 Task: Use the formula "IFERROR" in spreadsheet "Project portfolio".
Action: Mouse pressed left at (212, 394)
Screenshot: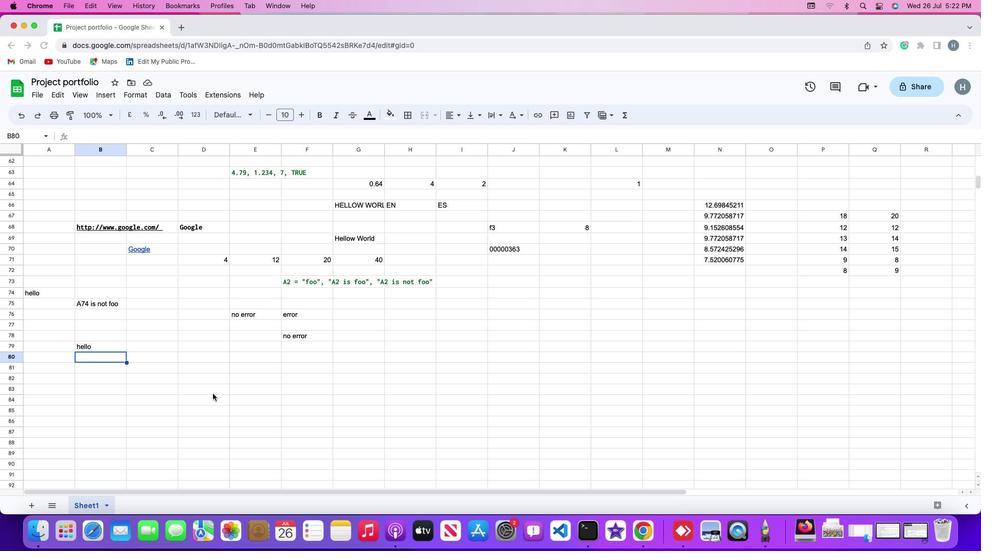 
Action: Mouse moved to (150, 360)
Screenshot: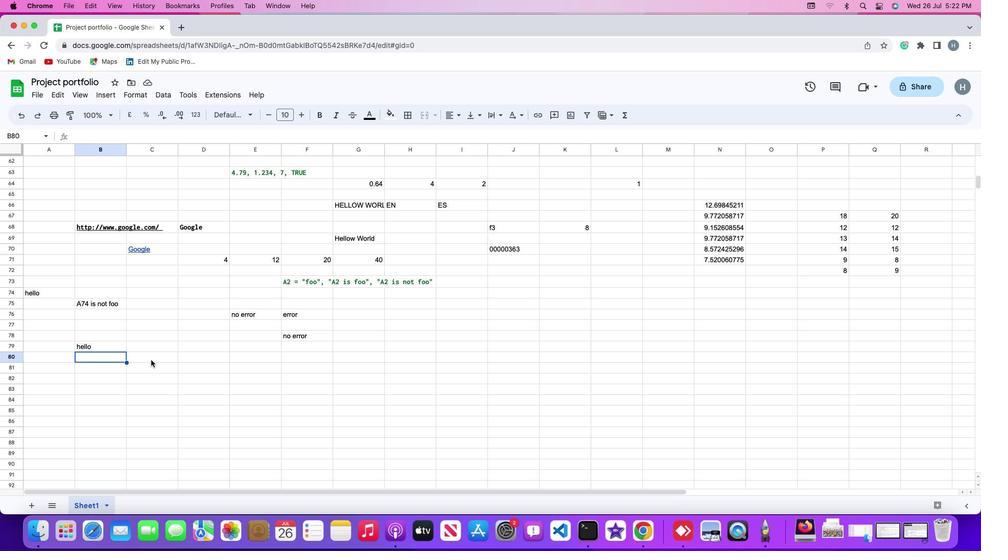 
Action: Mouse pressed left at (150, 360)
Screenshot: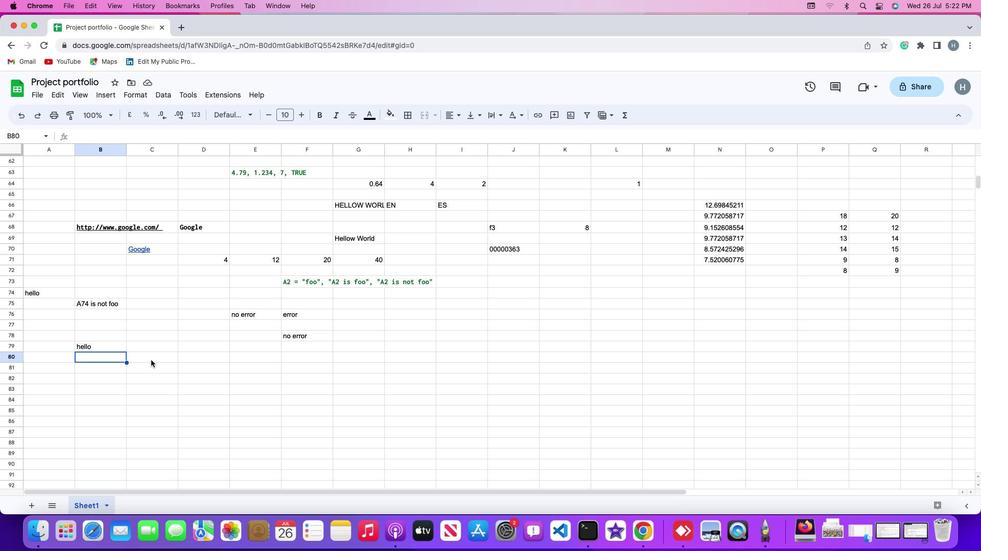 
Action: Mouse moved to (107, 94)
Screenshot: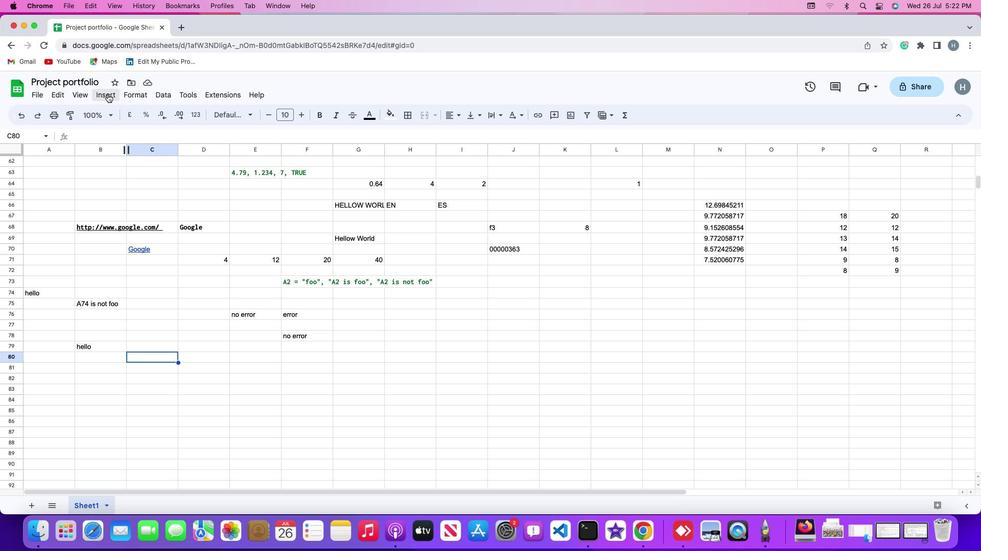 
Action: Mouse pressed left at (107, 94)
Screenshot: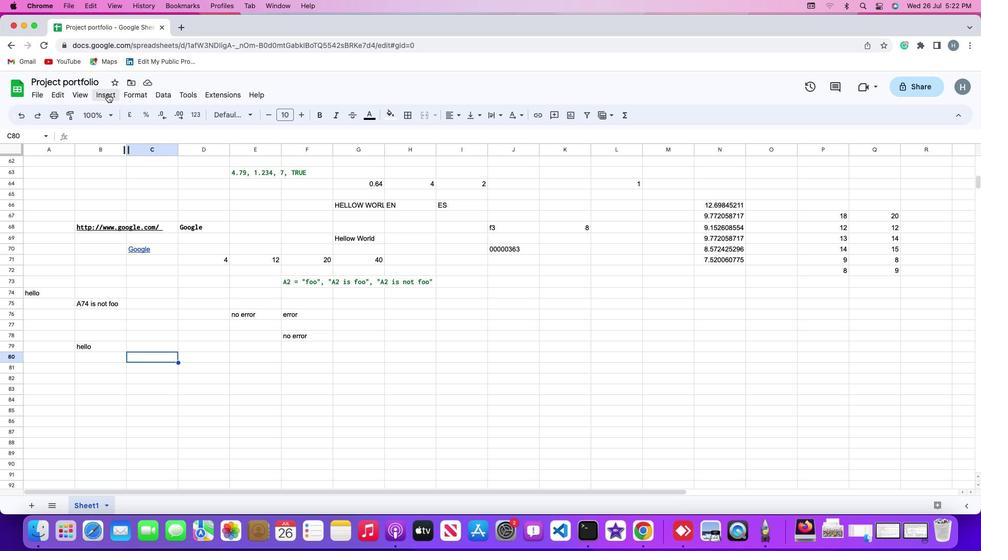 
Action: Mouse moved to (149, 258)
Screenshot: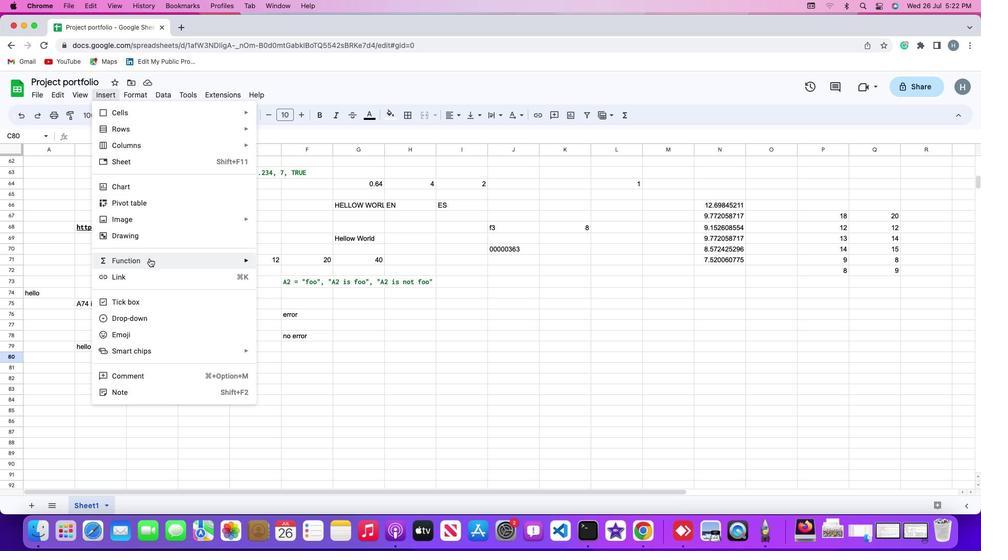 
Action: Mouse pressed left at (149, 258)
Screenshot: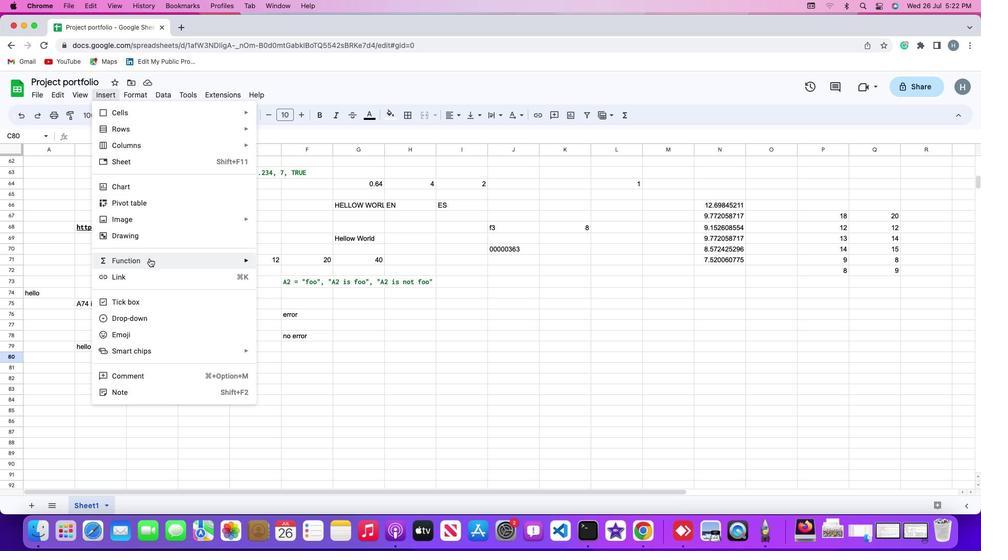 
Action: Mouse moved to (277, 214)
Screenshot: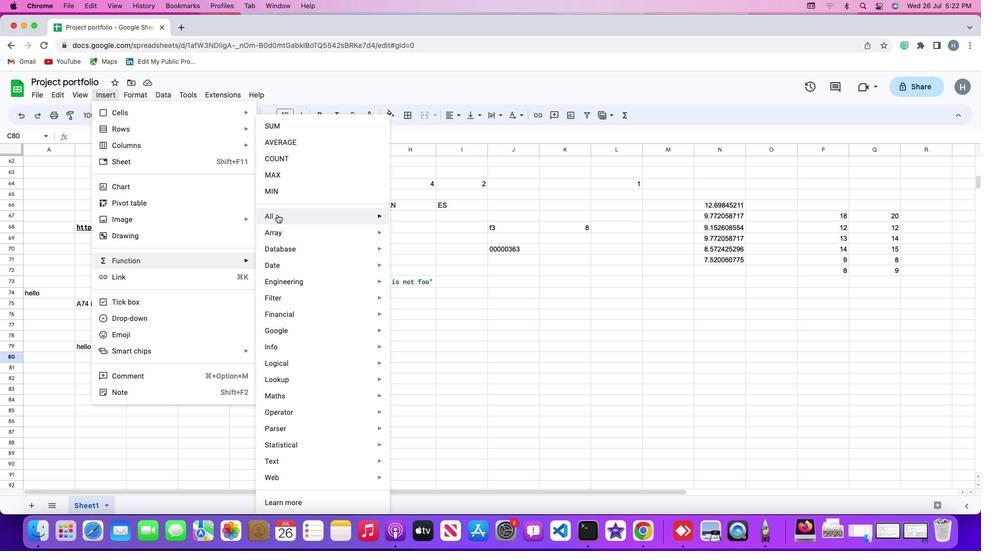 
Action: Mouse pressed left at (277, 214)
Screenshot: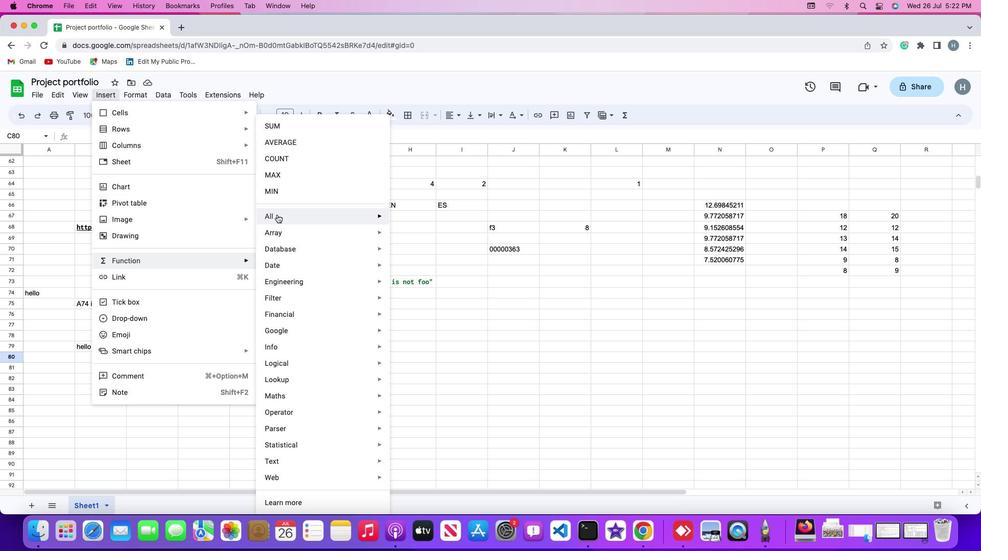 
Action: Mouse moved to (421, 431)
Screenshot: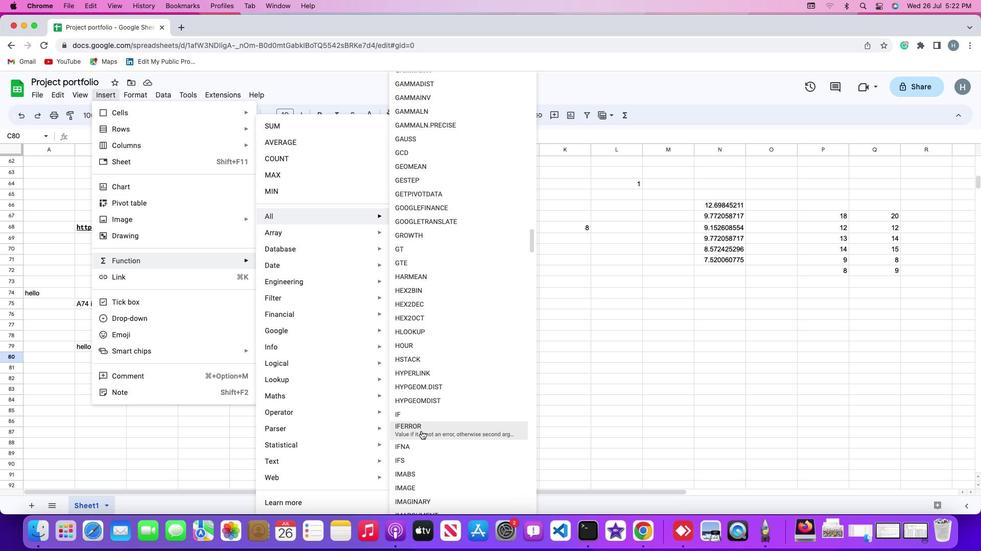 
Action: Mouse pressed left at (421, 431)
Screenshot: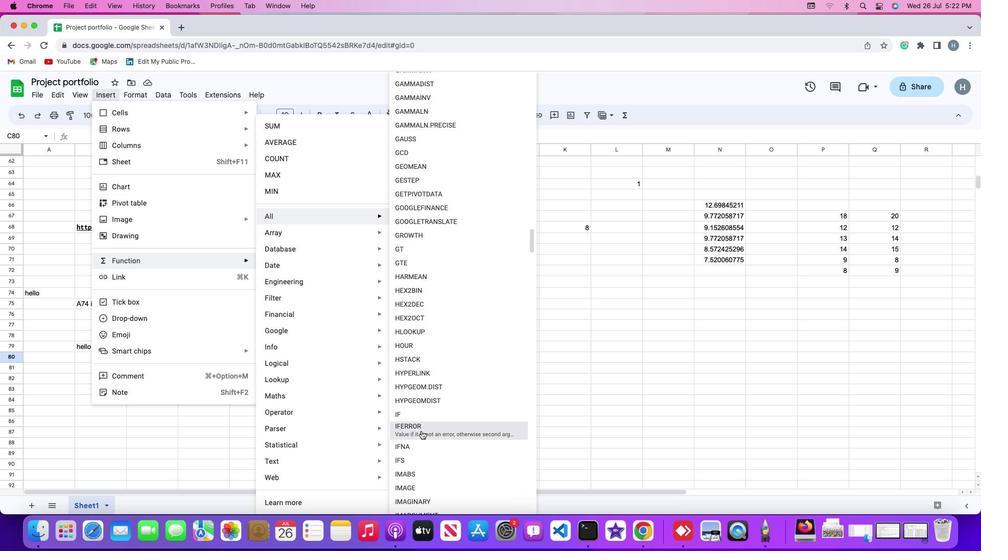 
Action: Mouse moved to (27, 289)
Screenshot: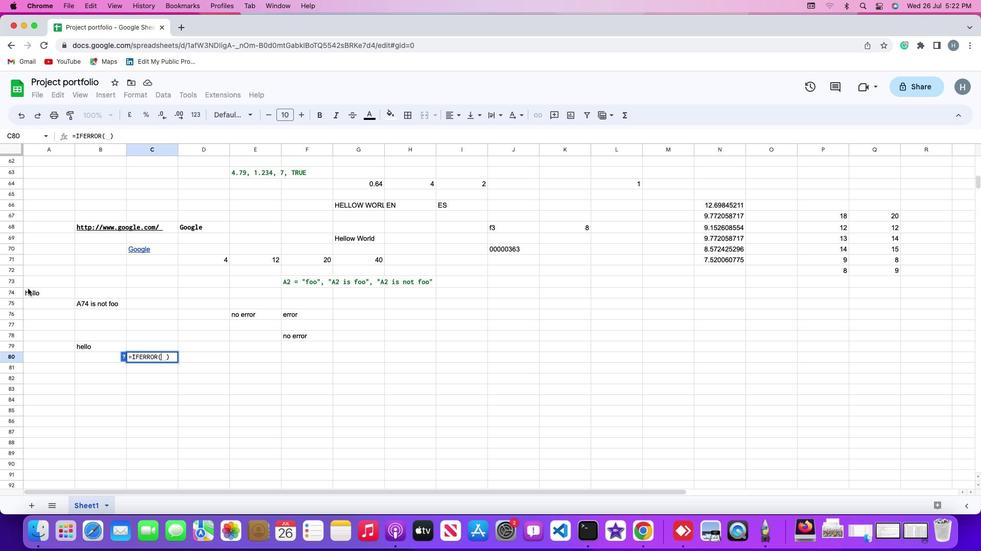 
Action: Mouse pressed left at (27, 289)
Screenshot: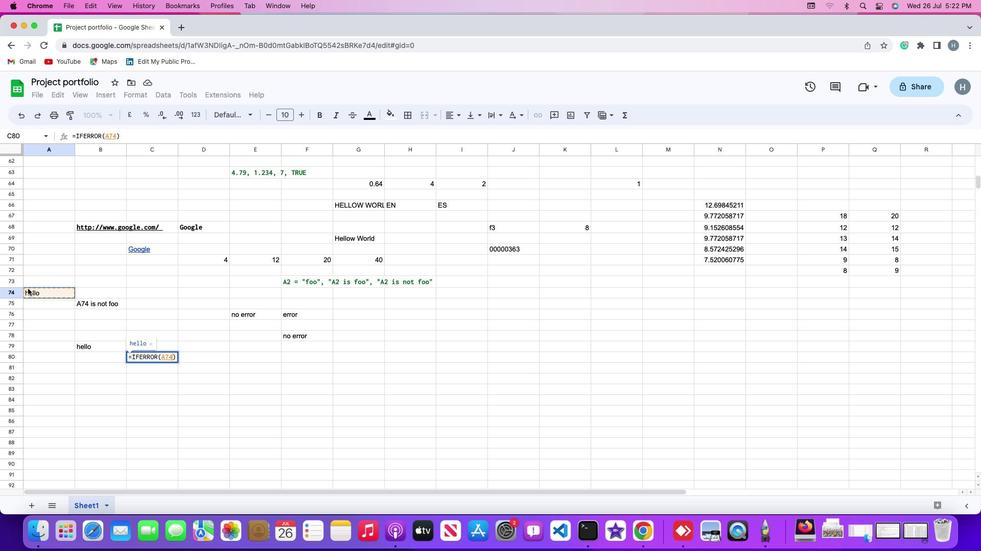 
Action: Mouse moved to (40, 305)
Screenshot: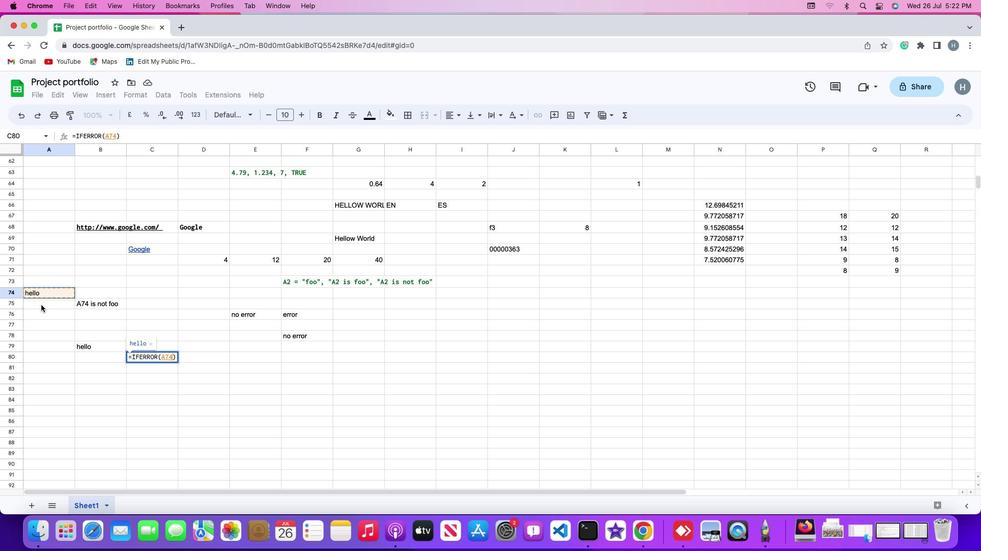 
Action: Key pressed ','
Screenshot: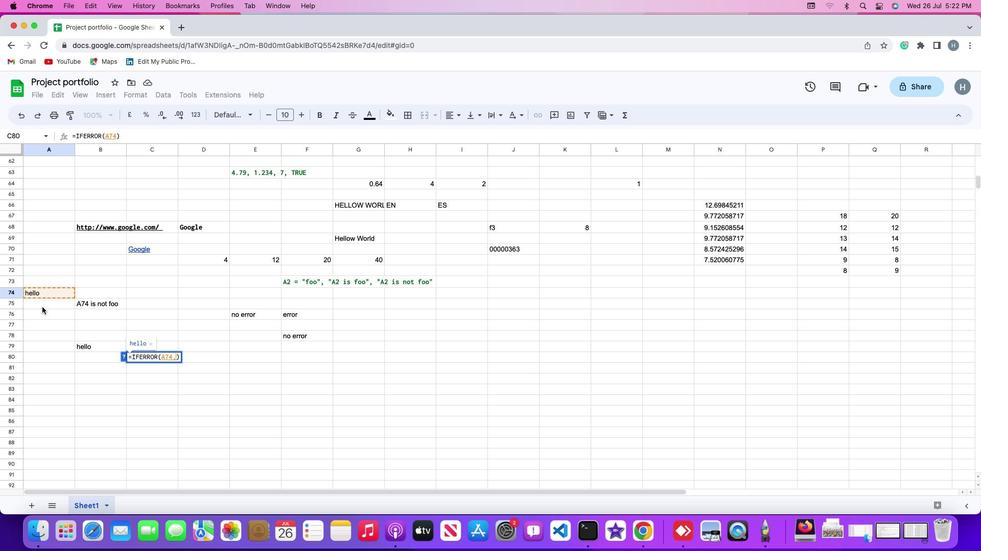
Action: Mouse moved to (53, 314)
Screenshot: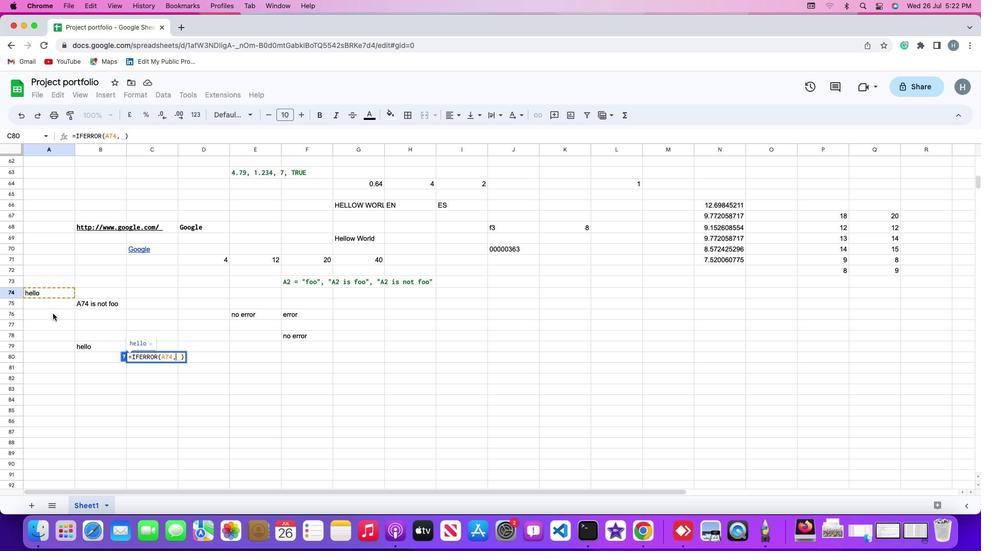
Action: Key pressed Key.shift_r
Screenshot: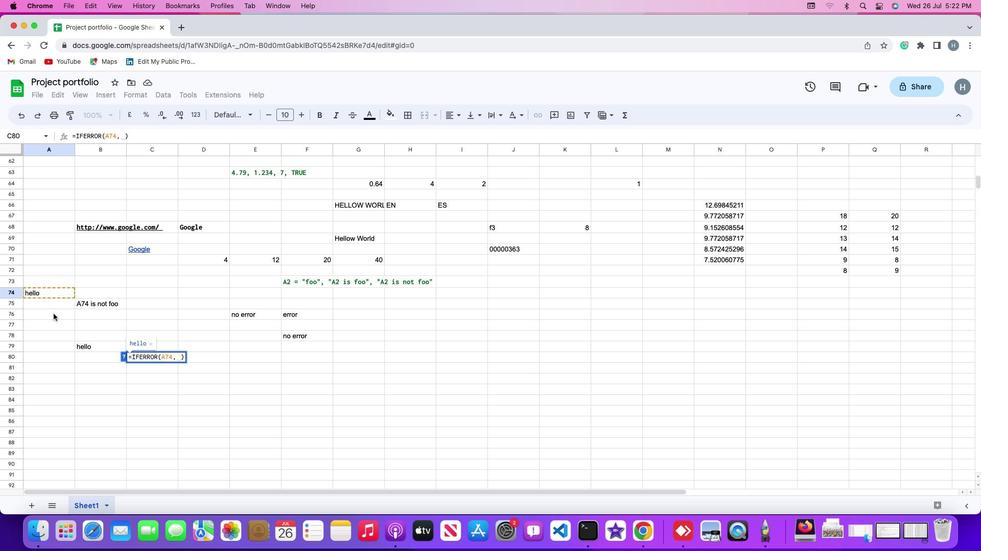 
Action: Mouse moved to (53, 313)
Screenshot: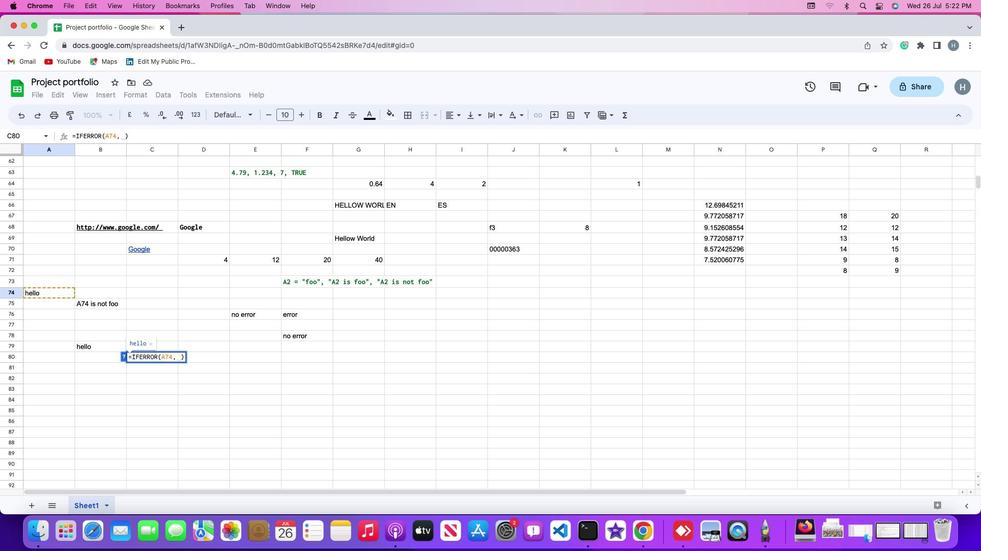 
Action: Key pressed '"'
Screenshot: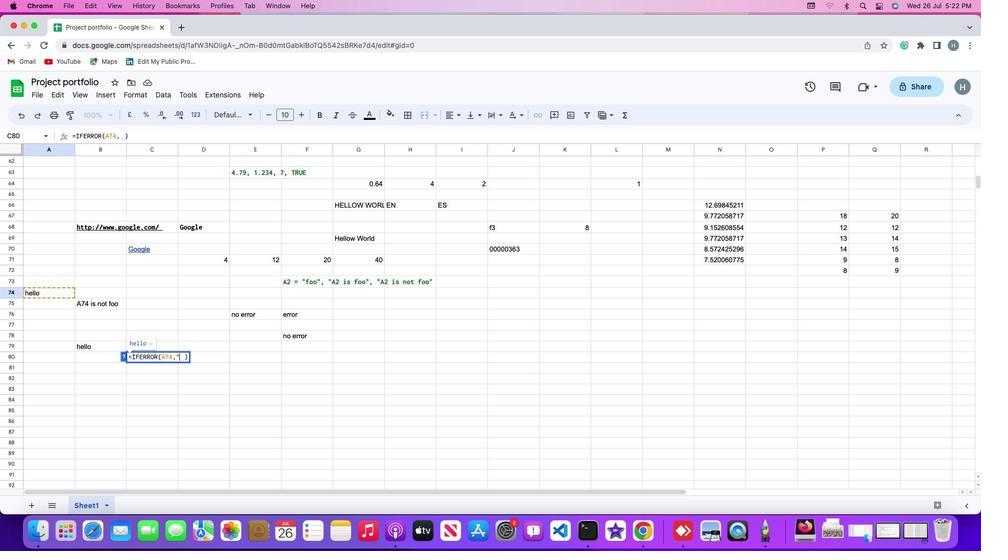 
Action: Mouse moved to (49, 336)
Screenshot: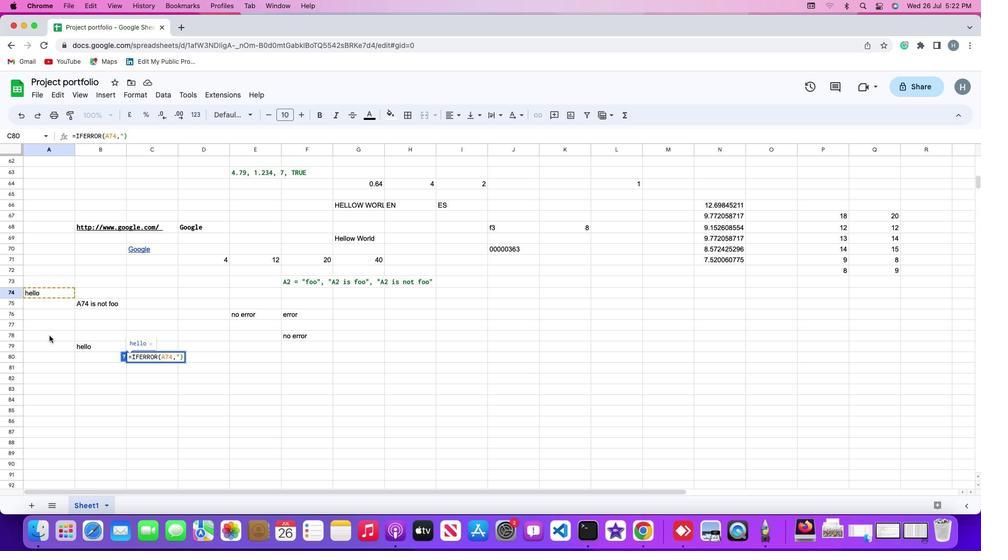 
Action: Key pressed 'e'
Screenshot: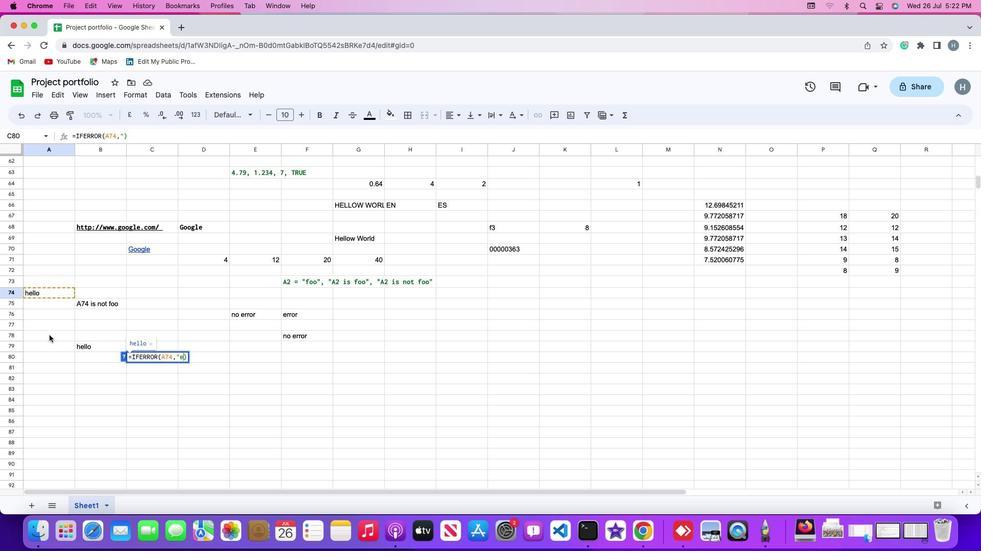 
Action: Mouse moved to (49, 335)
Screenshot: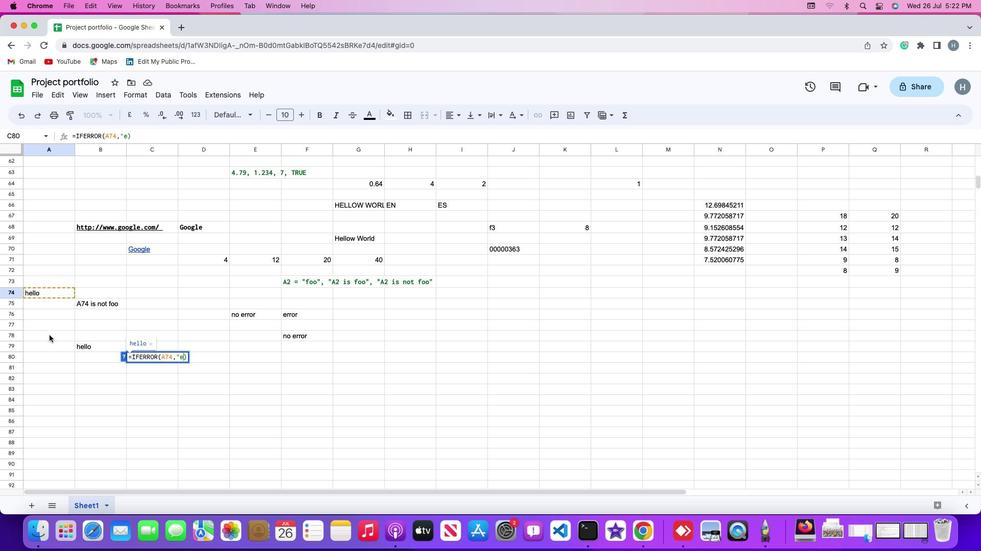 
Action: Key pressed 'r'
Screenshot: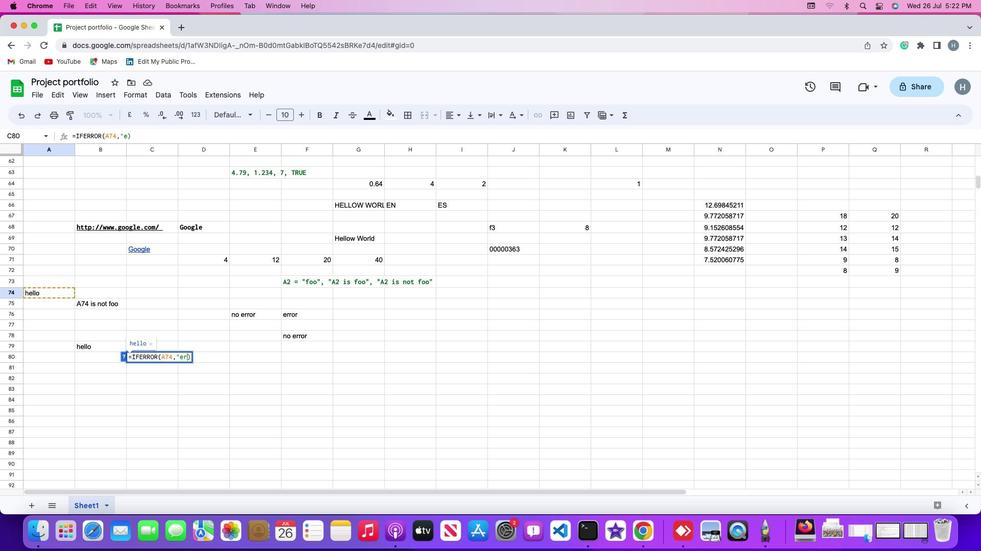 
Action: Mouse moved to (49, 335)
Screenshot: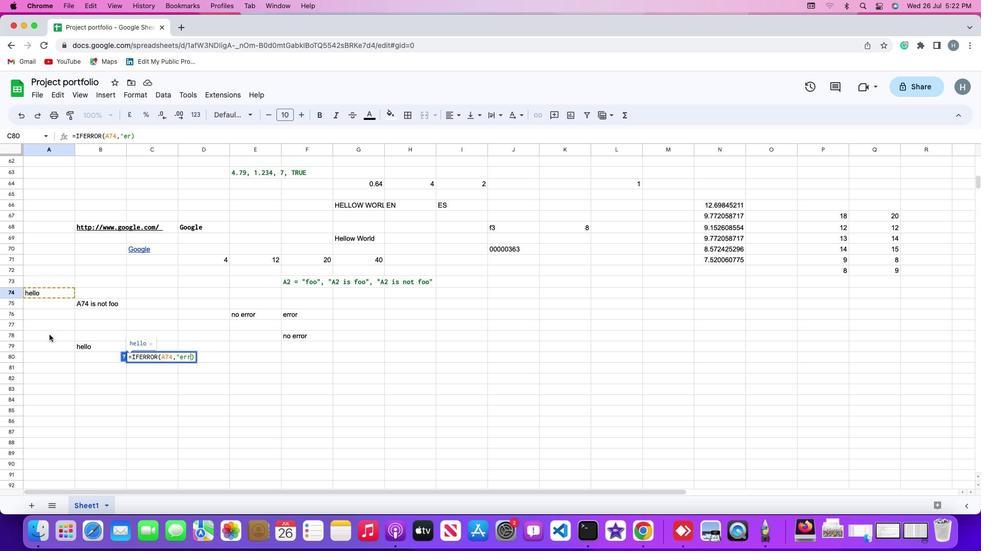 
Action: Key pressed 'r'
Screenshot: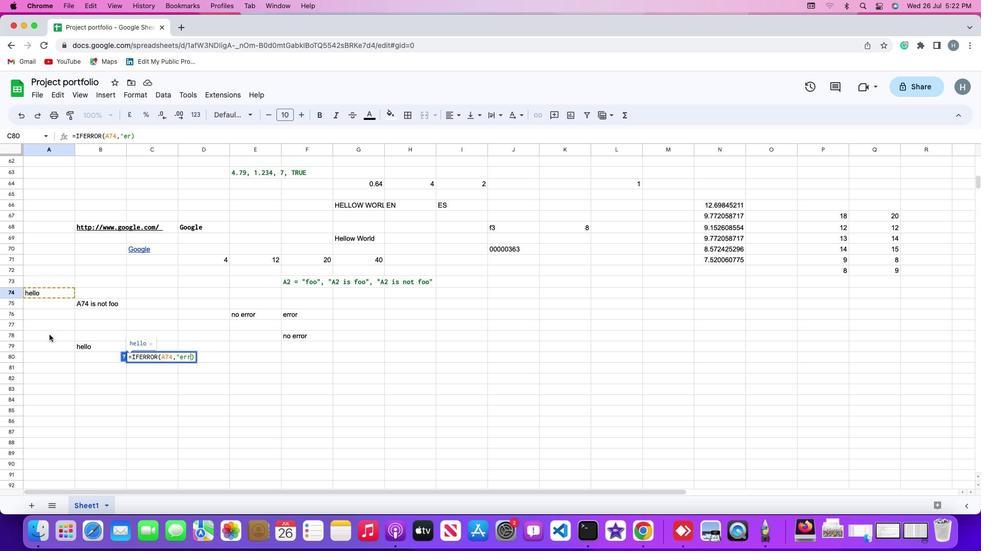 
Action: Mouse moved to (49, 335)
Screenshot: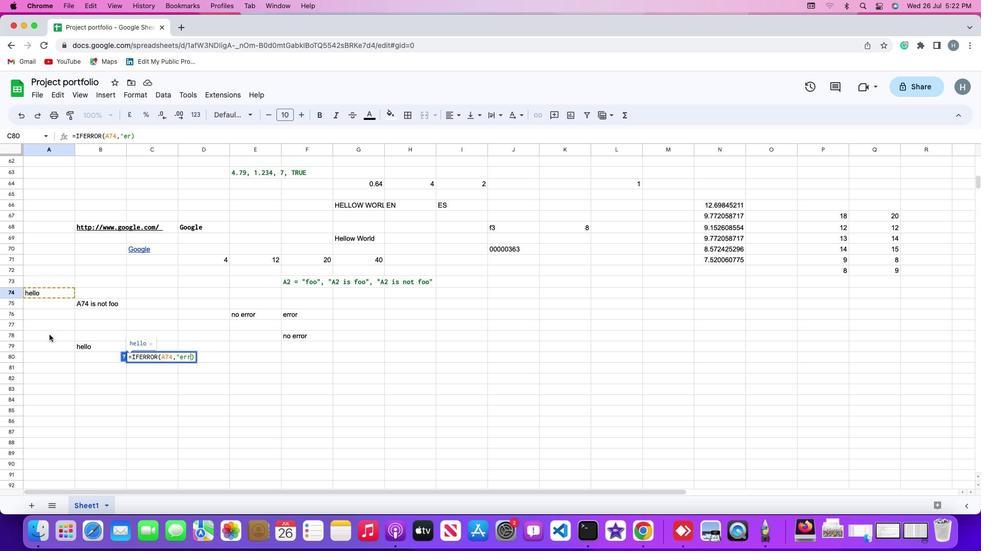 
Action: Key pressed 'o''r'Key.space
Screenshot: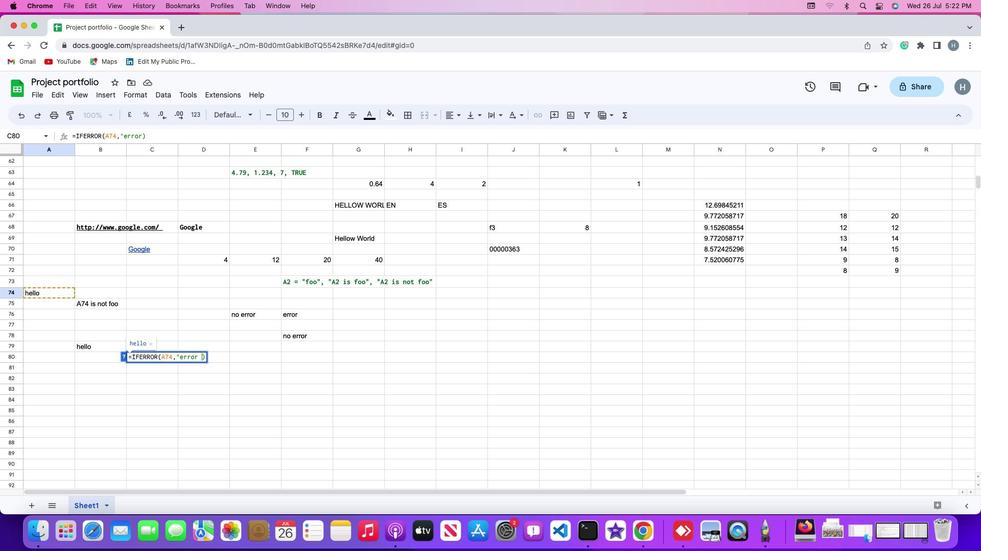 
Action: Mouse moved to (49, 334)
Screenshot: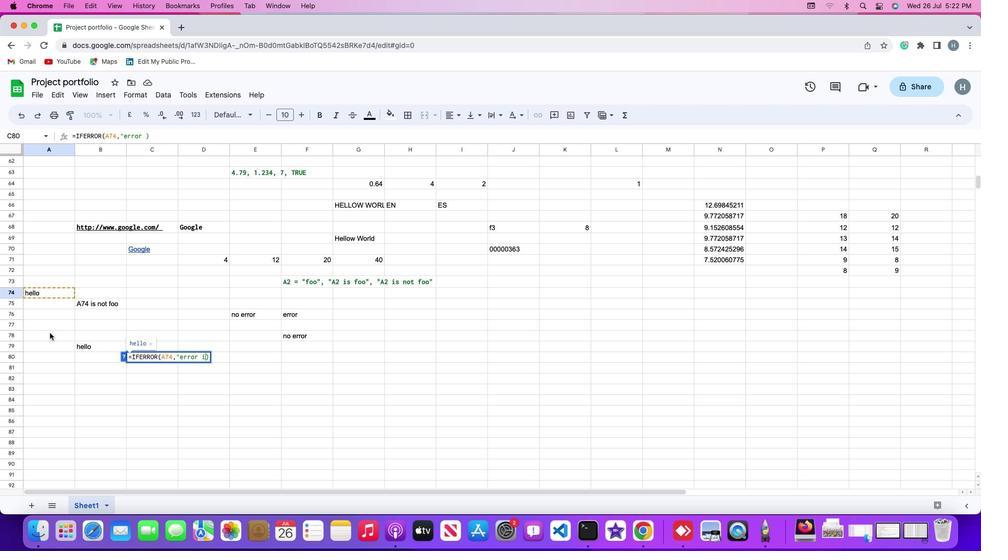 
Action: Key pressed 'i'
Screenshot: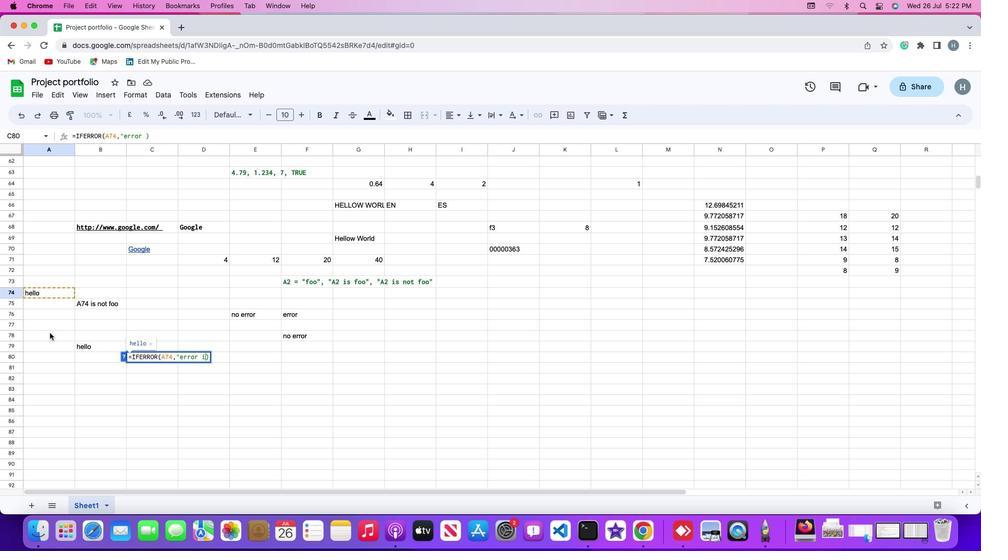 
Action: Mouse moved to (50, 333)
Screenshot: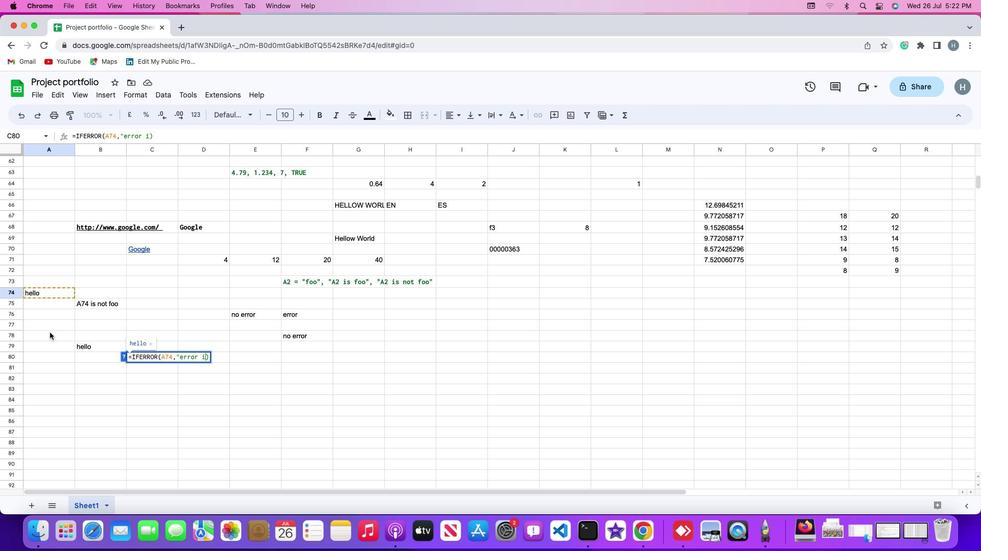 
Action: Key pressed 'n'Key.space
Screenshot: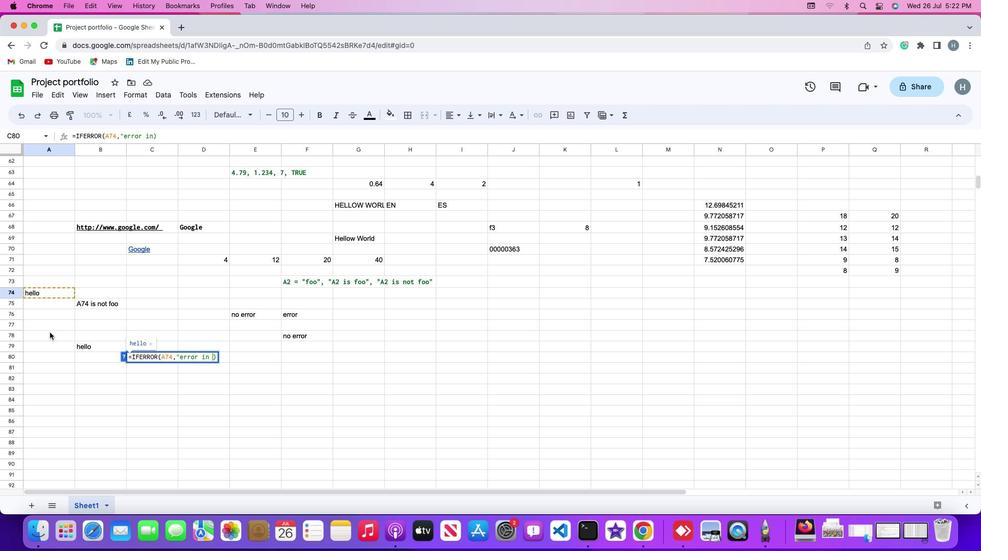 
Action: Mouse moved to (50, 332)
Screenshot: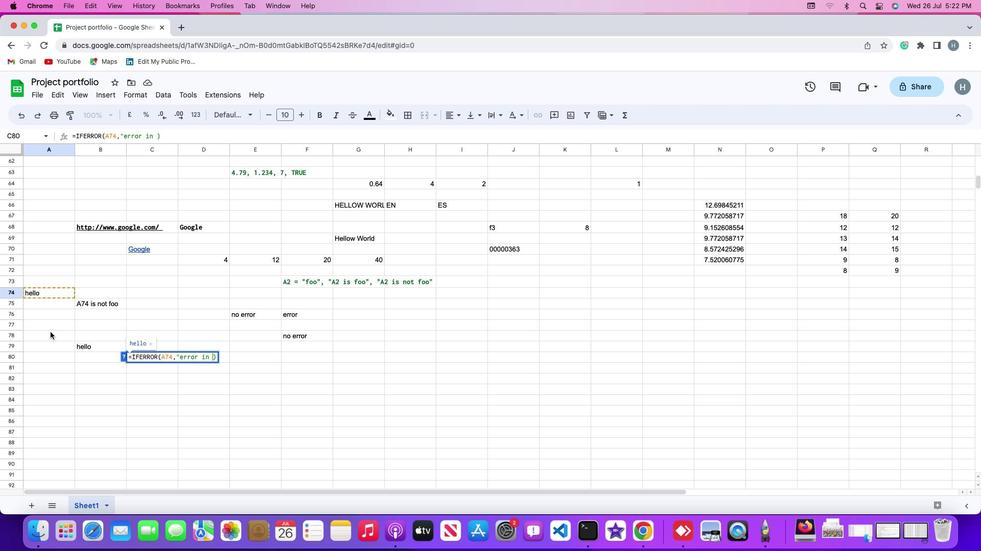 
Action: Key pressed 'c''e'
Screenshot: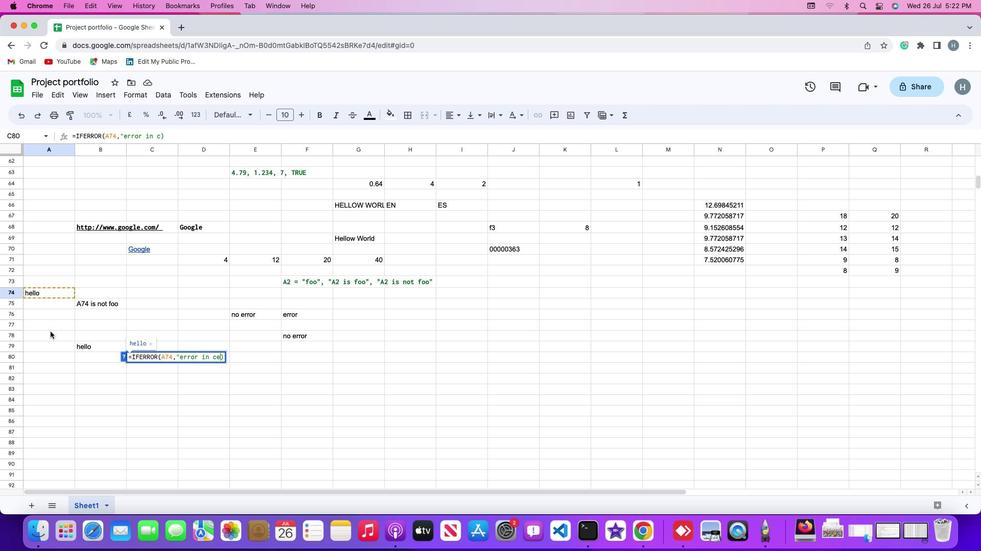 
Action: Mouse moved to (50, 331)
Screenshot: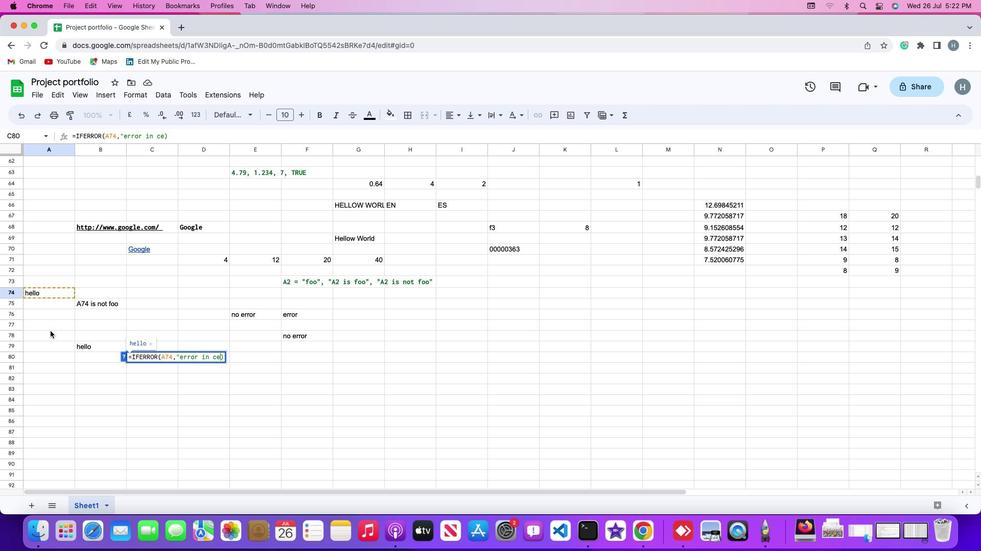 
Action: Key pressed 'l''l'
Screenshot: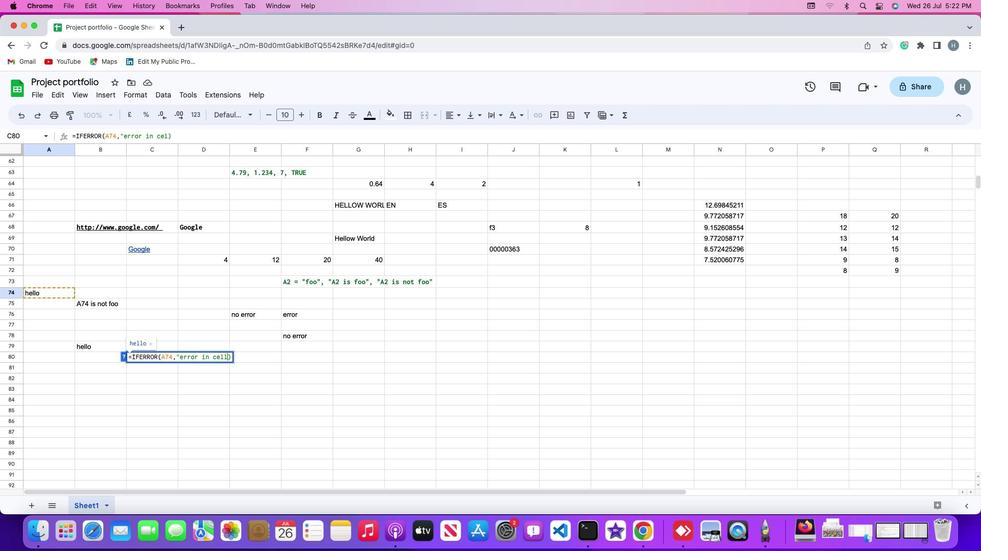 
Action: Mouse moved to (50, 331)
Screenshot: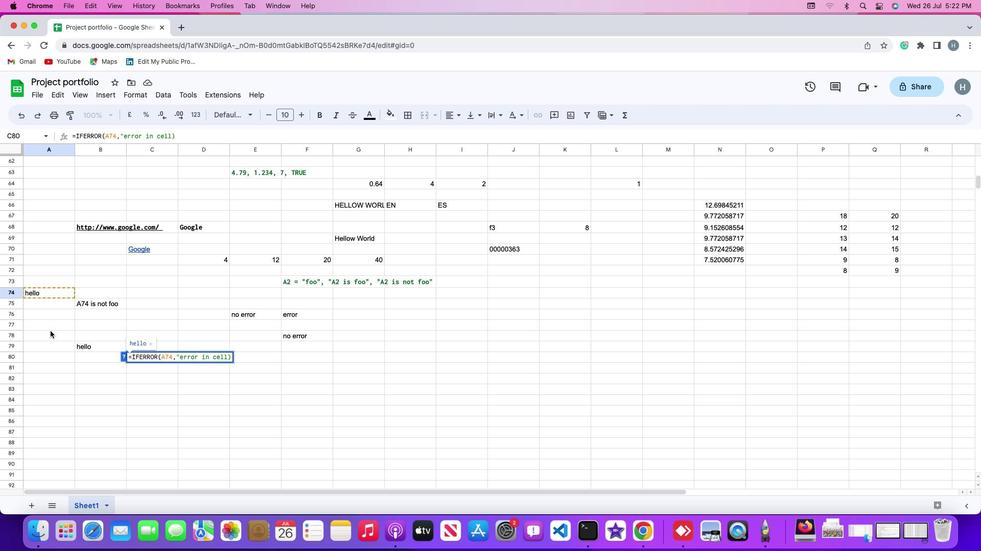 
Action: Key pressed Key.space
Screenshot: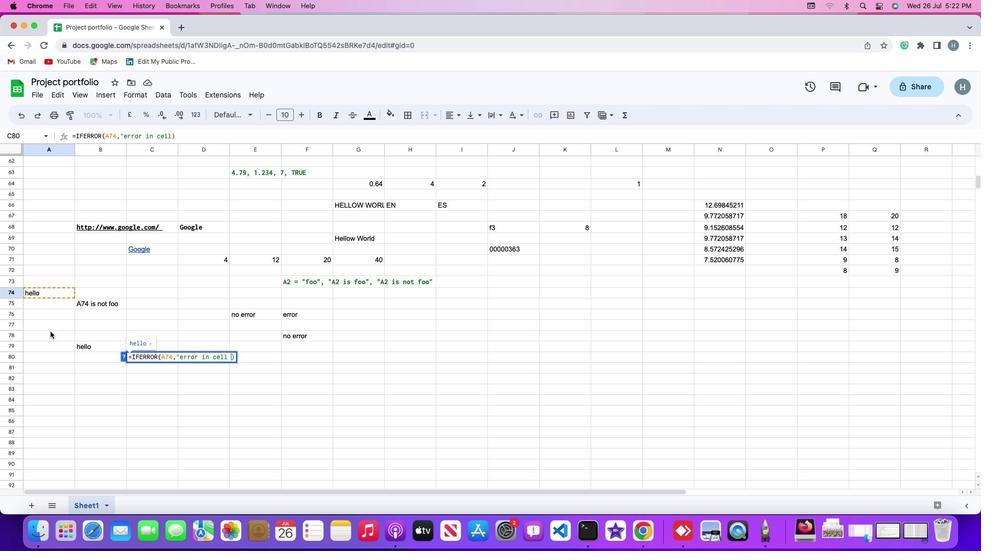 
Action: Mouse moved to (56, 334)
Screenshot: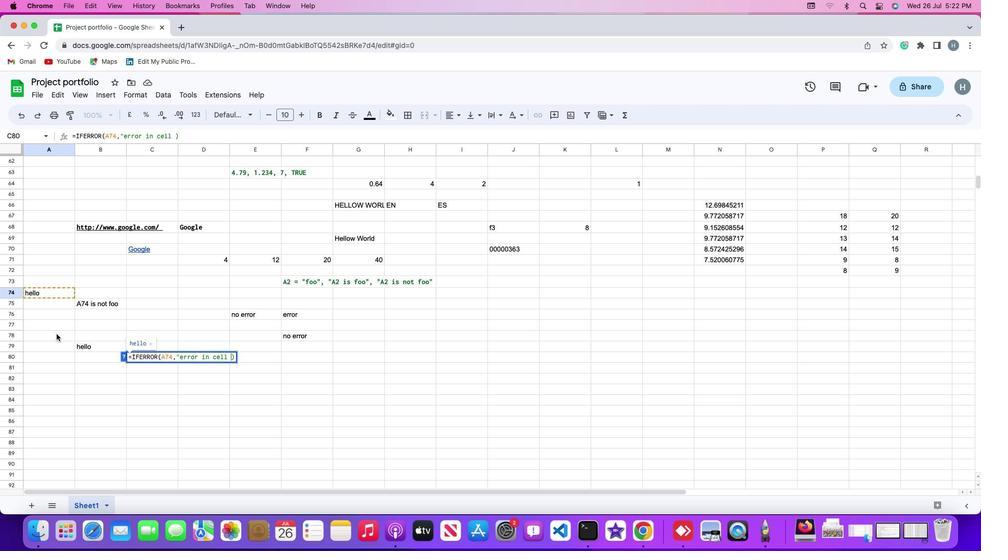 
Action: Key pressed Key.shift'A'
Screenshot: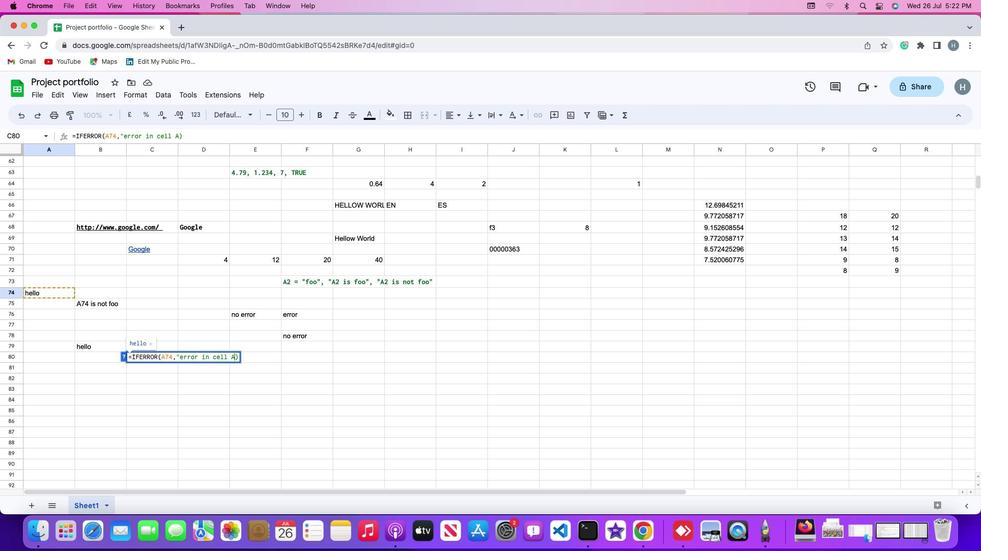 
Action: Mouse moved to (119, 340)
Screenshot: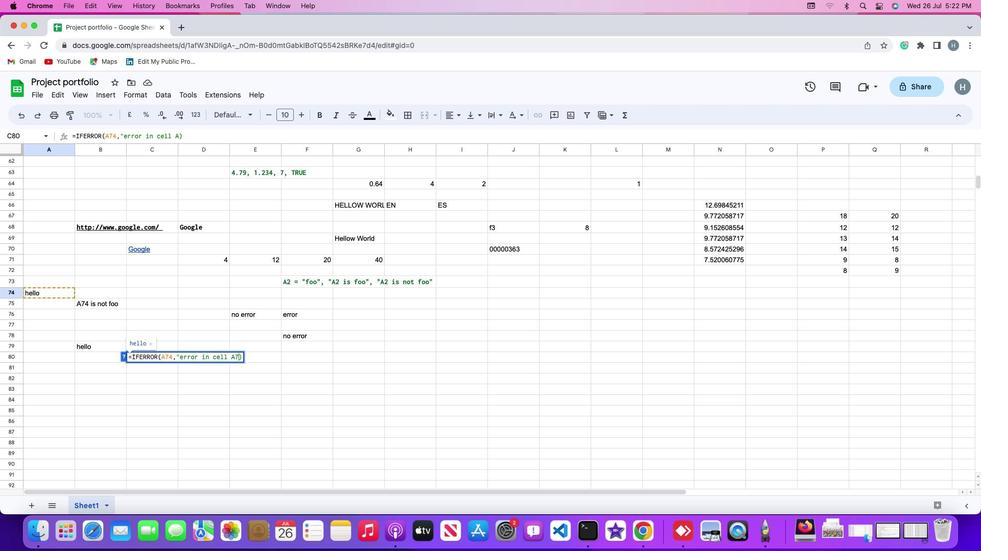 
Action: Key pressed '7'
Screenshot: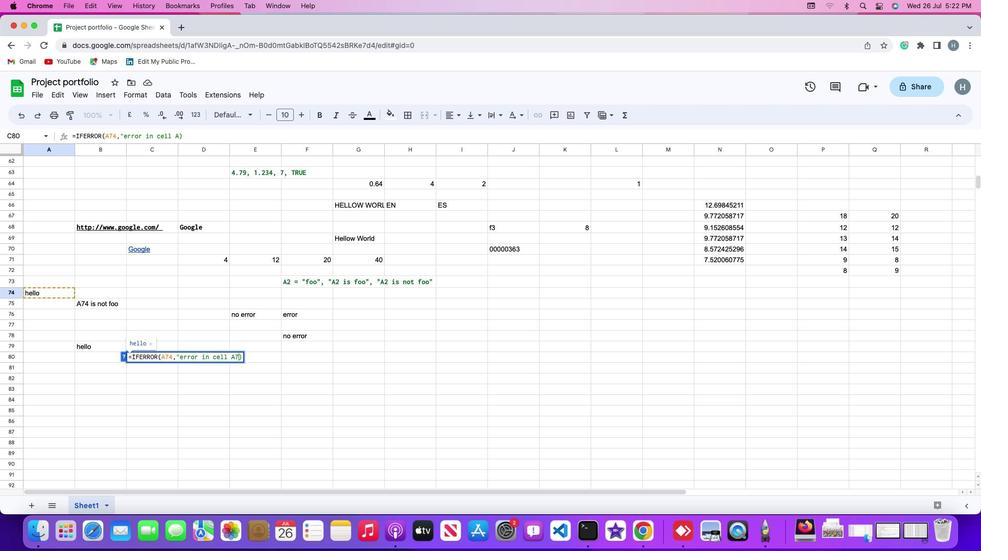 
Action: Mouse moved to (118, 340)
Screenshot: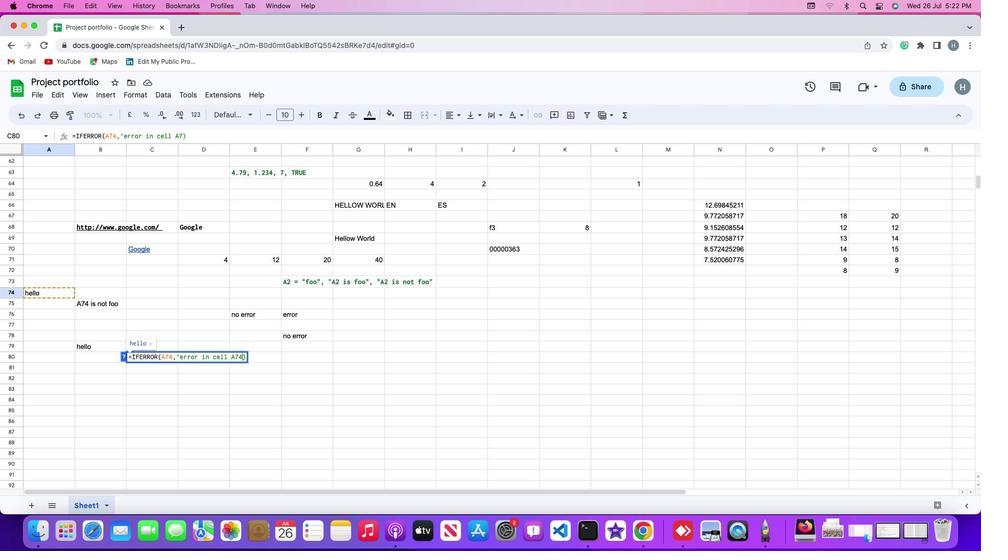 
Action: Key pressed '4'Key.shift_r'"'Key.enter
Screenshot: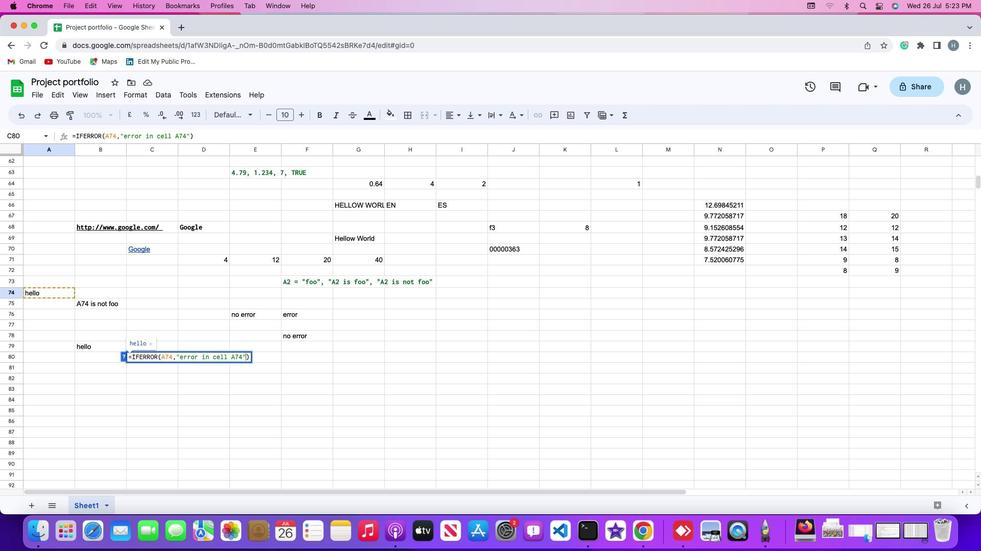 
Action: Mouse moved to (118, 340)
Screenshot: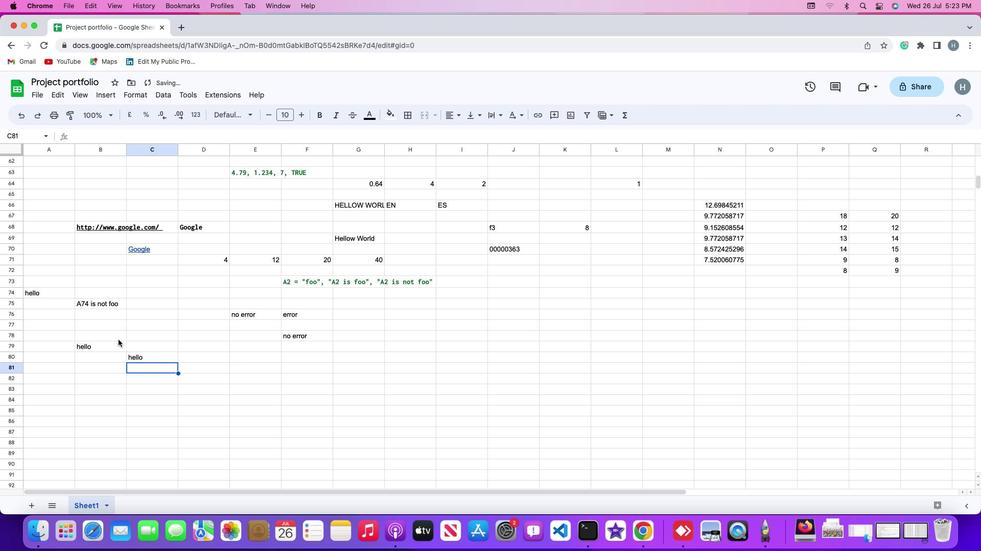 
